 Task: Organize a 2-hour jewelry-making and beading workshop to create custom jewelry pieces.
Action: Mouse pressed left at (424, 165)
Screenshot: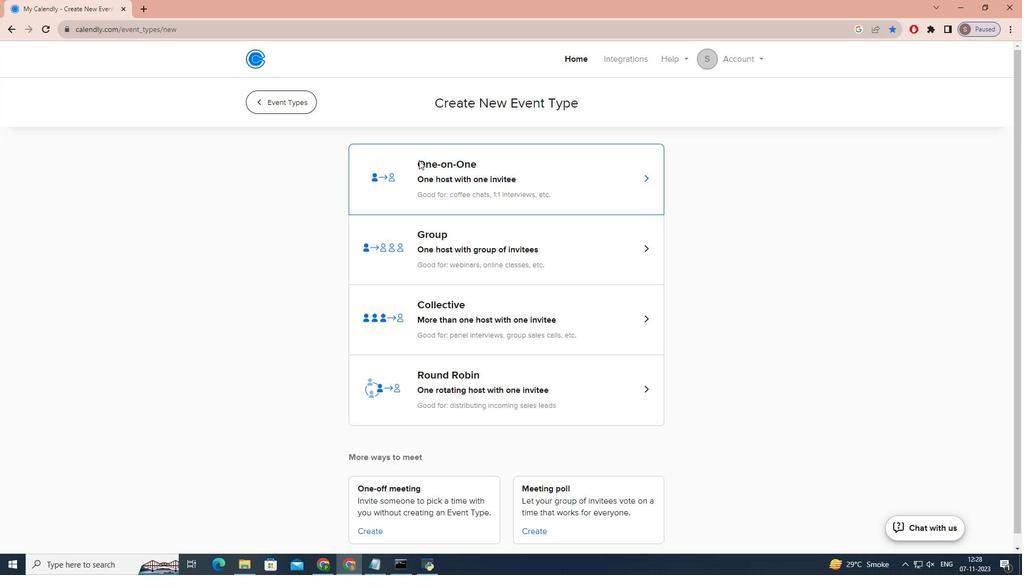 
Action: Key pressed c<Key.caps_lock>USTOM<Key.space><Key.caps_lock>j<Key.caps_lock>EWELRY-<Key.caps_lock>m<Key.caps_lock>AKING<Key.space>AND<Key.space><Key.caps_lock>b<Key.caps_lock>EADING<Key.space><Key.caps_lock>w<Key.caps_lock>ORKSHOP
Screenshot: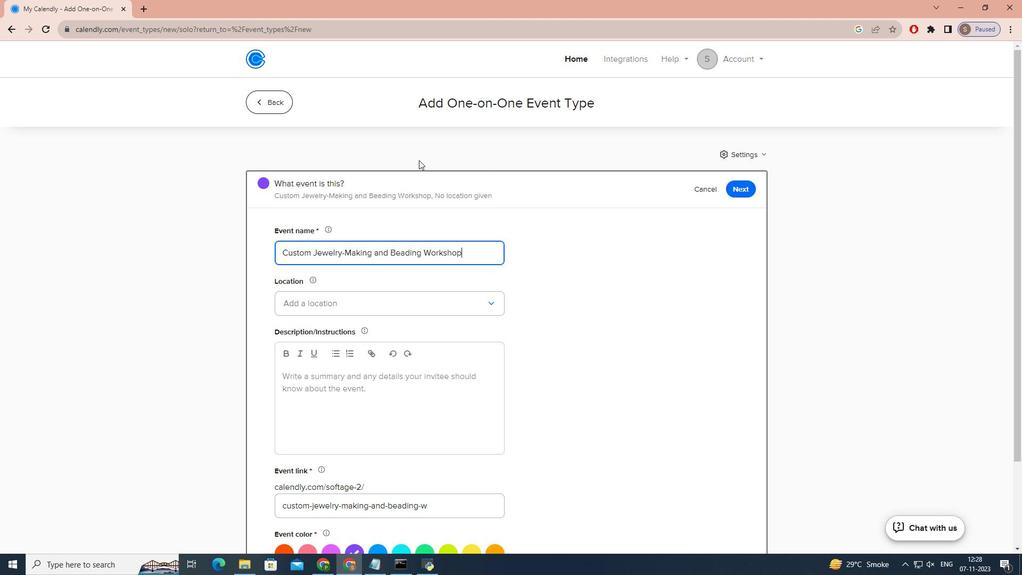 
Action: Mouse moved to (419, 308)
Screenshot: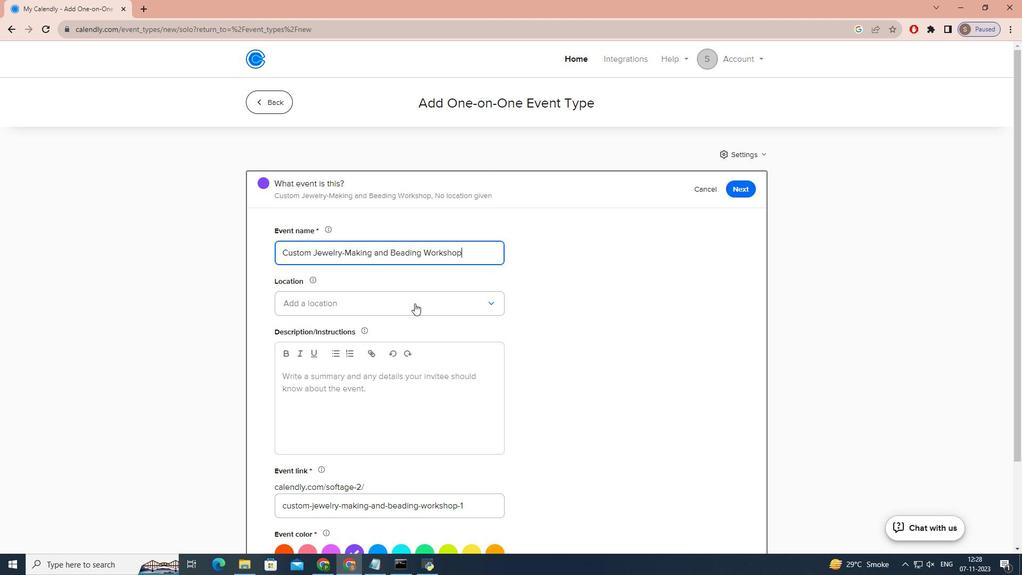 
Action: Mouse pressed left at (419, 308)
Screenshot: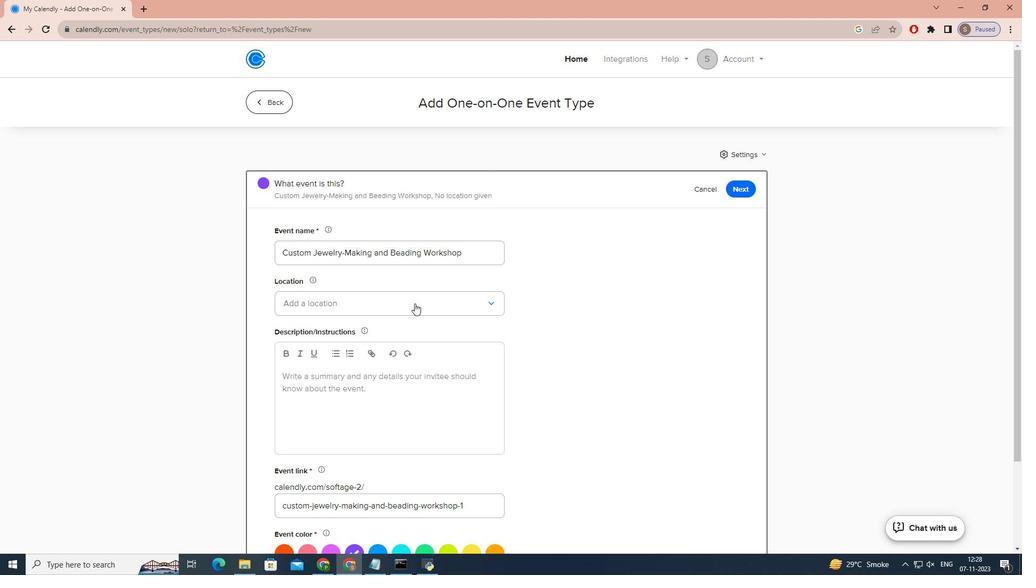 
Action: Mouse moved to (411, 336)
Screenshot: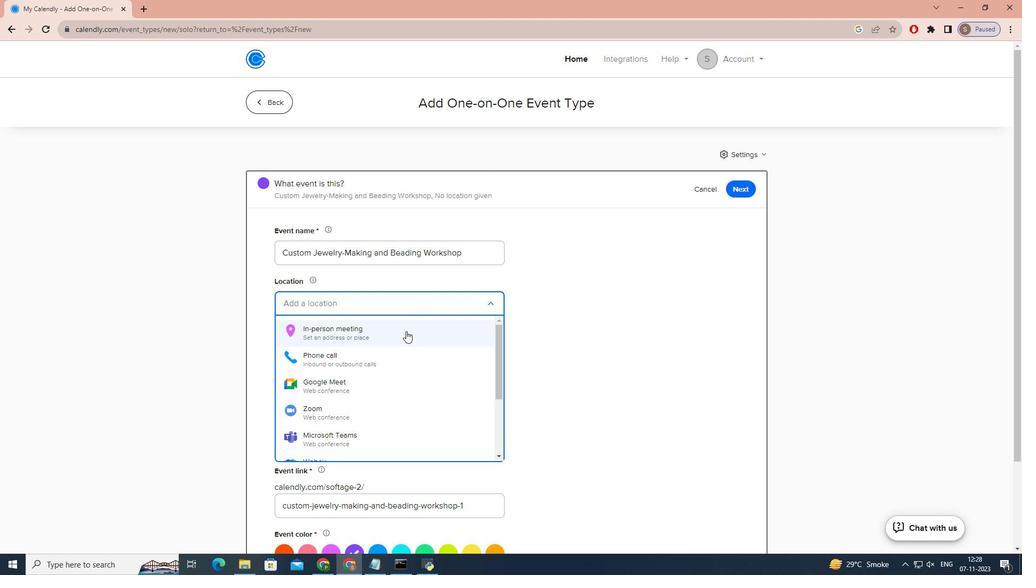 
Action: Mouse pressed left at (411, 336)
Screenshot: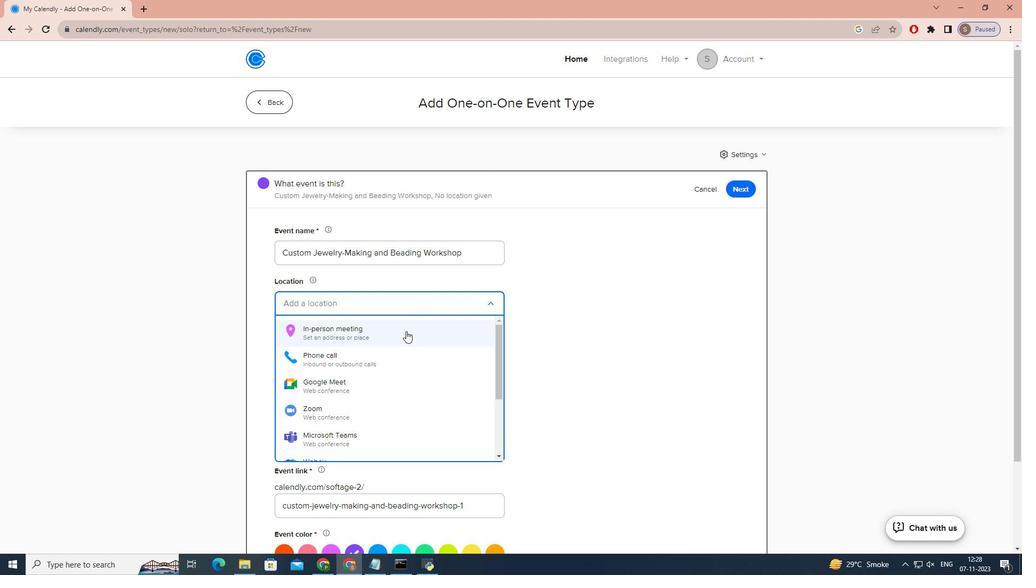 
Action: Mouse moved to (457, 192)
Screenshot: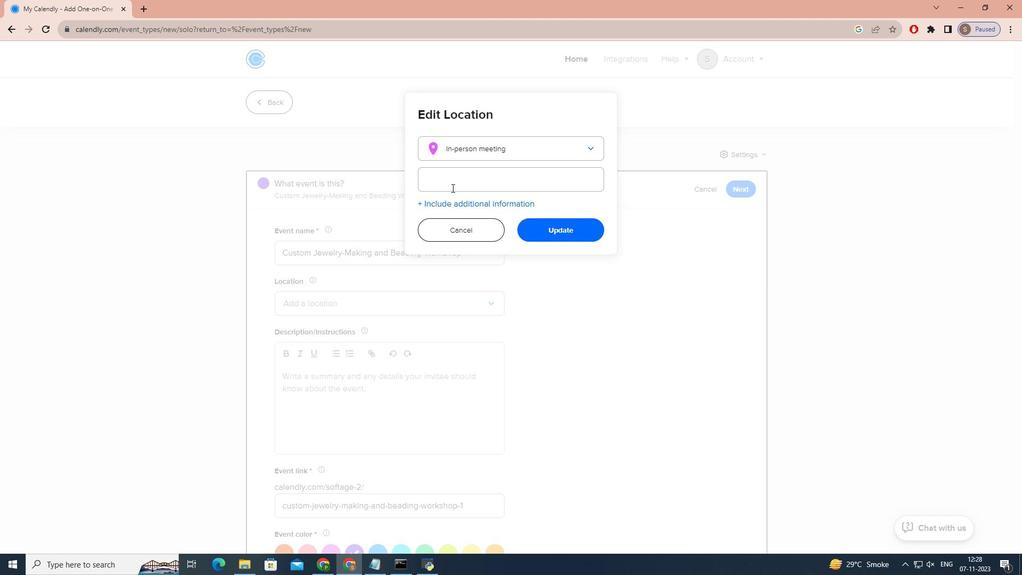 
Action: Mouse pressed left at (457, 192)
Screenshot: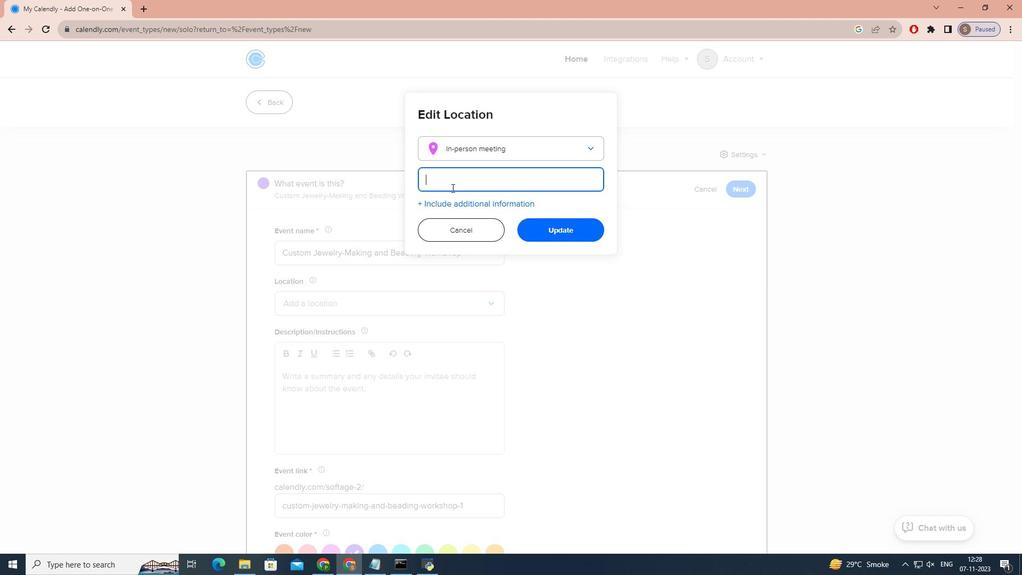 
Action: Key pressed <Key.caps_lock>j<Key.caps_lock>EWELER'S<Key.space><Key.caps_lock>w<Key.caps_lock>ORKSHOP,<Key.space>2110<Key.space><Key.caps_lock>a<Key.caps_lock>TWOOD<Key.space><Key.caps_lock>a<Key.caps_lock>VE.,<Key.space><Key.caps_lock>m<Key.caps_lock>ADISON,<Key.space><Key.caps_lock>w<Key.caps_lock>ISCONSIN,<Key.space>534<Key.backspace>703
Screenshot: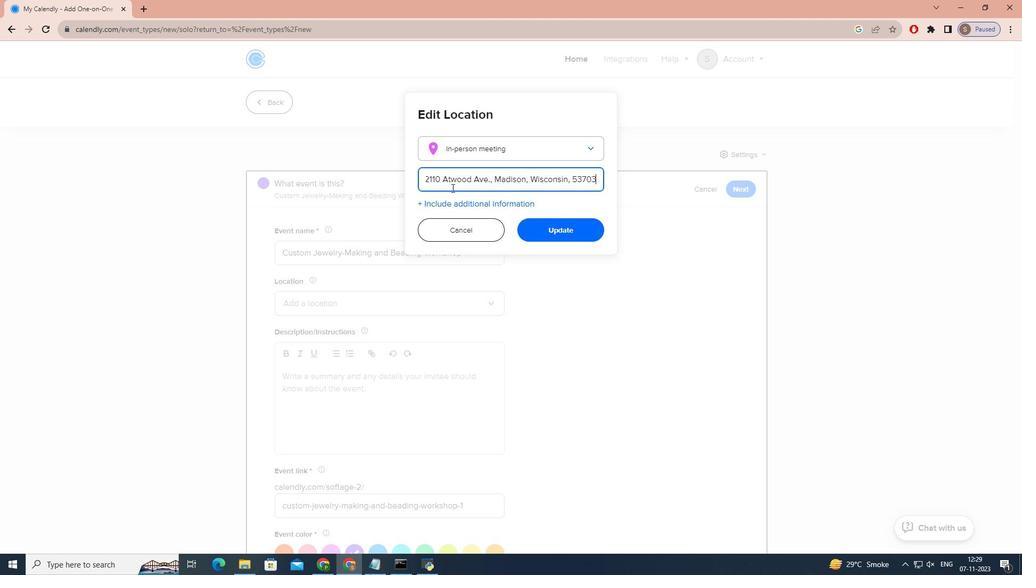 
Action: Mouse moved to (579, 185)
Screenshot: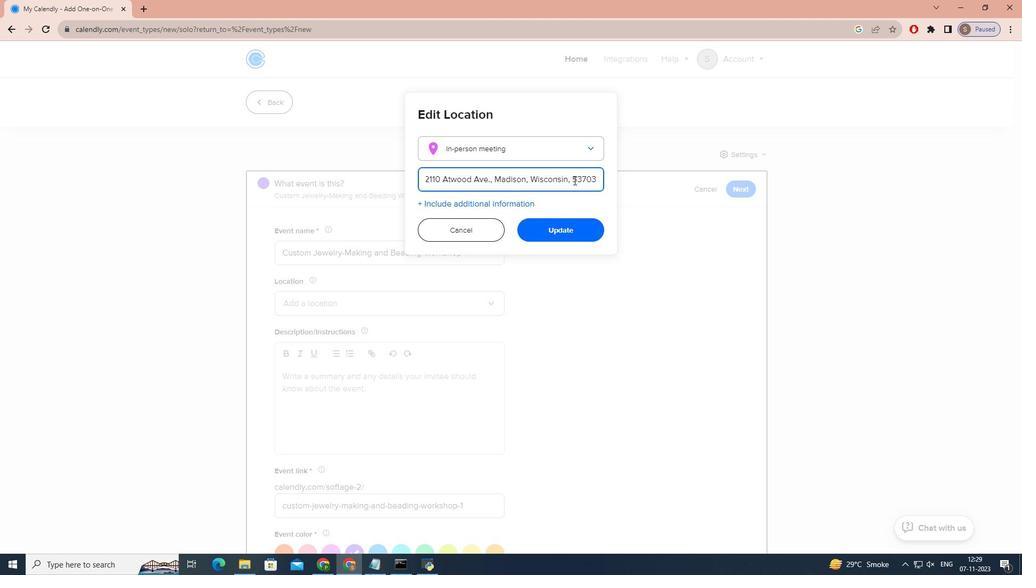 
Action: Mouse pressed left at (579, 185)
Screenshot: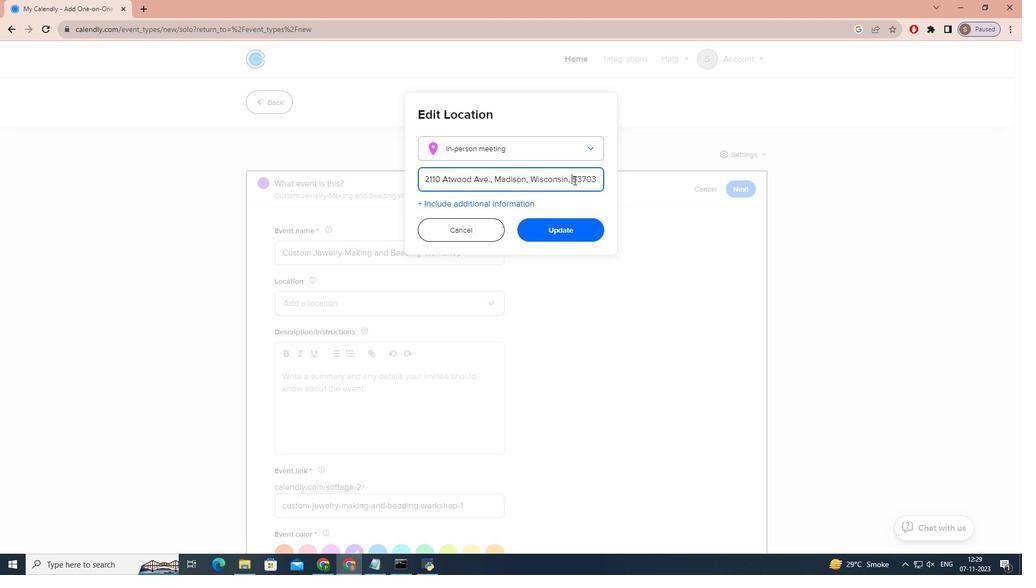 
Action: Mouse moved to (579, 185)
Screenshot: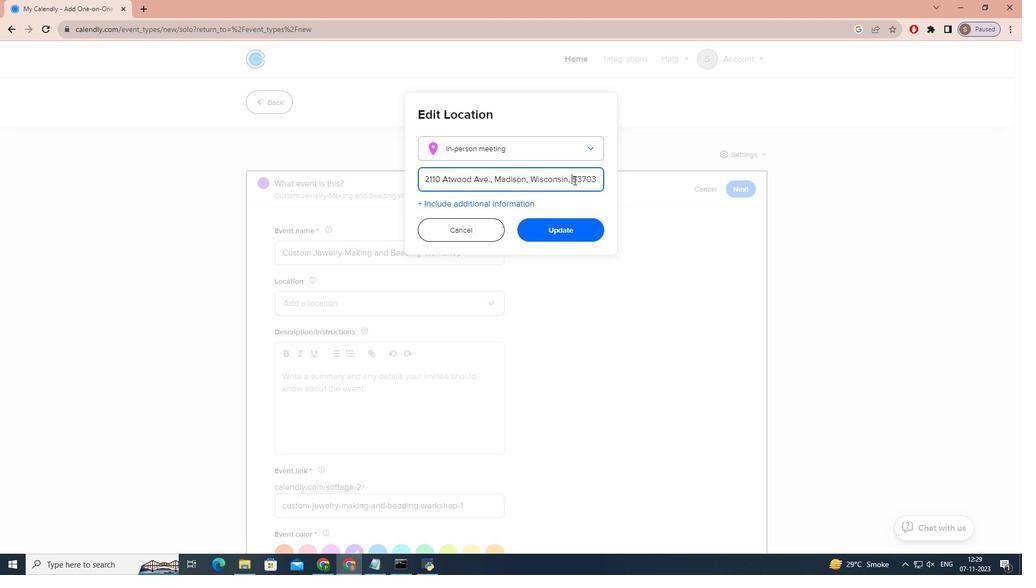 
Action: Key pressed <Key.backspace><Key.backspace><Key.space>-<Key.space>
Screenshot: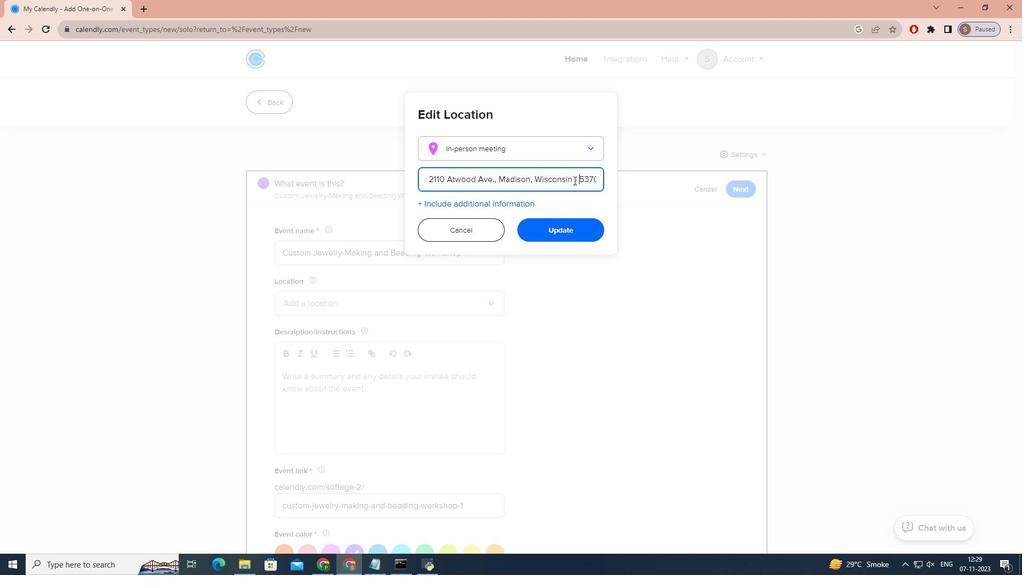 
Action: Mouse moved to (572, 228)
Screenshot: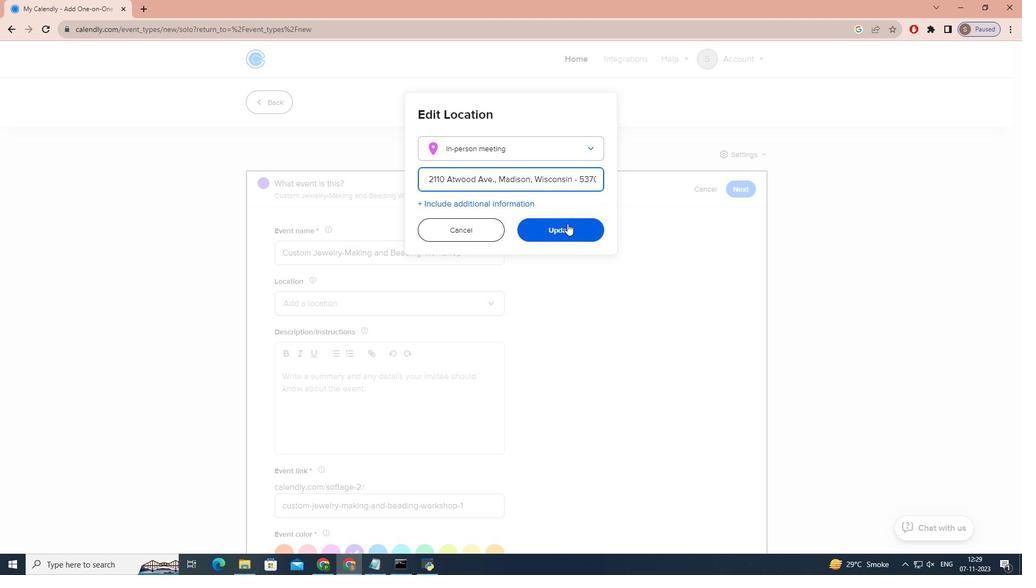 
Action: Mouse pressed left at (572, 228)
Screenshot: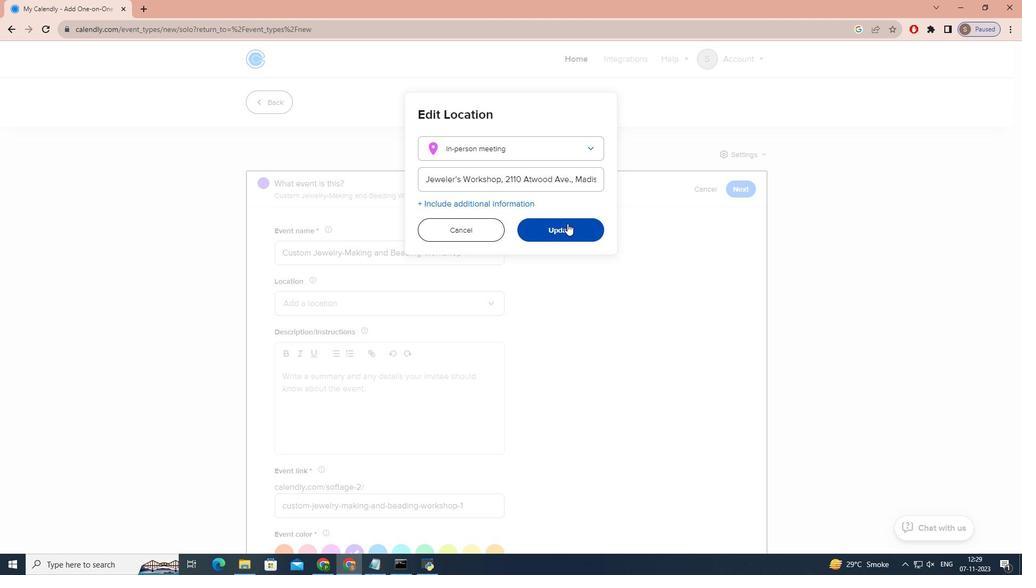 
Action: Mouse moved to (393, 411)
Screenshot: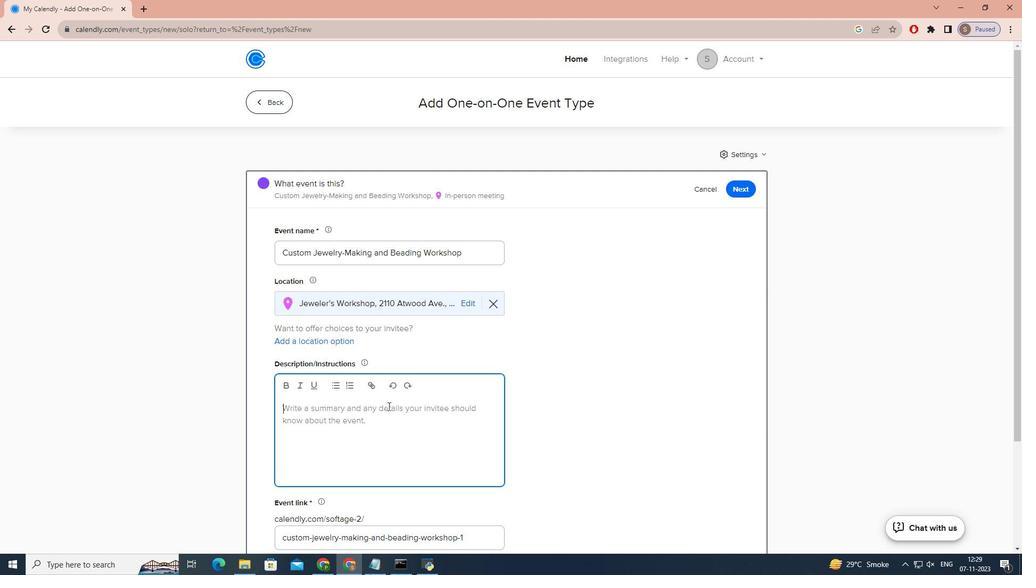 
Action: Mouse pressed left at (393, 411)
Screenshot: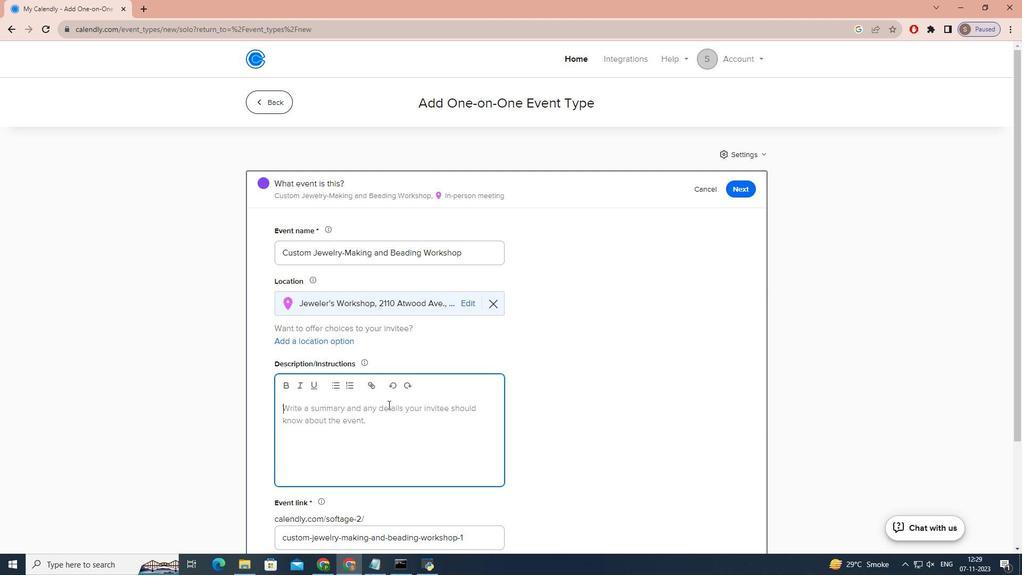 
Action: Mouse moved to (394, 409)
Screenshot: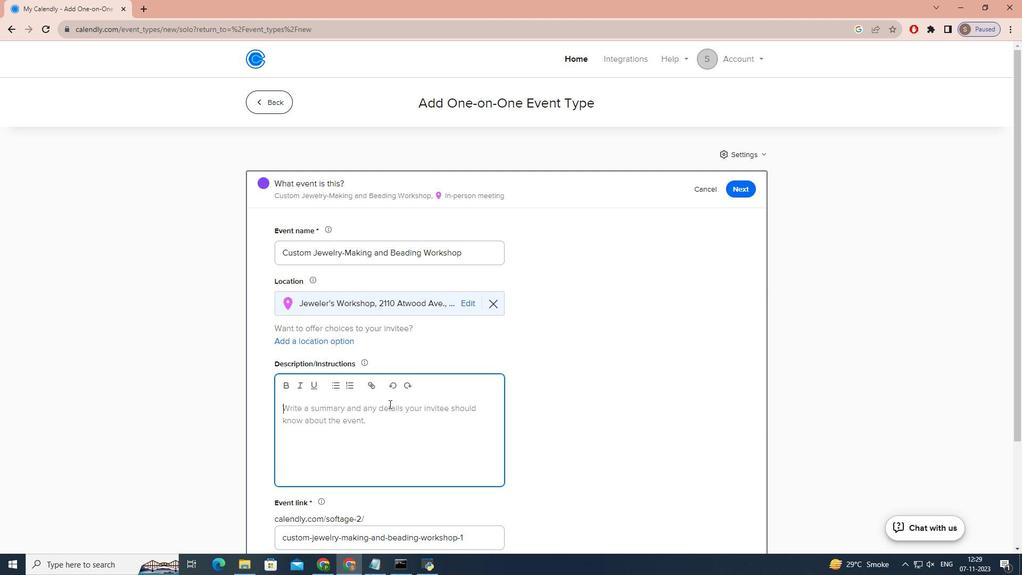 
Action: Key pressed <Key.caps_lock>w<Key.caps_lock>ELCOME<Key.space>TO<Key.space>OUR<Key.space>CREATIVE<Key.space>AND<Key.space>FUN<Key.space>JEWELRY-MAKING<Key.space>AND<Key.space>BEADING<Key.space>WORKSHOP<Key.space>WHERE<Key.space>YOU<Key.space>CAN<Key.space>UNLEASH<Key.space>YOUR<Key.space>INNER<Key.space>ARTIST<Key.space>AND<Key.space>DESIGN<Key.space>YOUR<Key.space>OWN<Key.space>CUSATOM<Key.backspace><Key.backspace><Key.backspace><Key.backspace>TOM<Key.space>JEWELRY<Key.space>PIECES.<Key.space><Key.caps_lock>w<Key.caps_lock>HETHER<Key.space>YOU'RE<Key.space>A<Key.space>BEGGIN<Key.backspace><Key.backspace><Key.backspace>INNER<Key.space>OR<Key.space>HAVE<Key.space>SOME<Key.space>EXPERIENCE<Key.space>WITH<Key.space>JEWELRY<Key.space>MAKING,<Key.space>THIS<Key.space>WORKSHOP<Key.space>IS<Key.space>SUITABLE<Key.space>FOR<Key.space>ALL<Key.space>SKILL<Key.space>LEVELS.<Key.space><Key.caps_lock><Key.caps_lock><Key.caps_lock>o<Key.caps_lock>UR<Key.space><Key.caps_lock>e<Key.caps_lock><Key.backspace>EXPR<Key.backspace>ERT<Key.space>INSTRUCTOR<Key.space>WILL<Key.space>F<Key.backspace>GUIDE<Key.space>YOU<Key.space>THROUGH<Key.space>THE<Key.space>PROCESS,<Key.space>PROVIDING<Key.space>STEP-BY-STEP<Key.space>INSTRUCTIONS<Key.space>AND<Key.space>HELPFUL<Key.space>TIPS.<Key.space><Key.enter><Key.caps_lock>t<Key.caps_lock>HIS<Key.space>IS<Key.space>A<Key.space>FANTASTIC<Key.space>OPPORTUNITY<Key.space>TO<Key.space>MAKE<Key.space>PERSONALIZED<Key.space>GISTS<Key.space>FOR<Key.space>YOURSELF<Key.space>OR<Key.space>YOUR<Key.space>LOVED<Key.space>ONES.
Screenshot: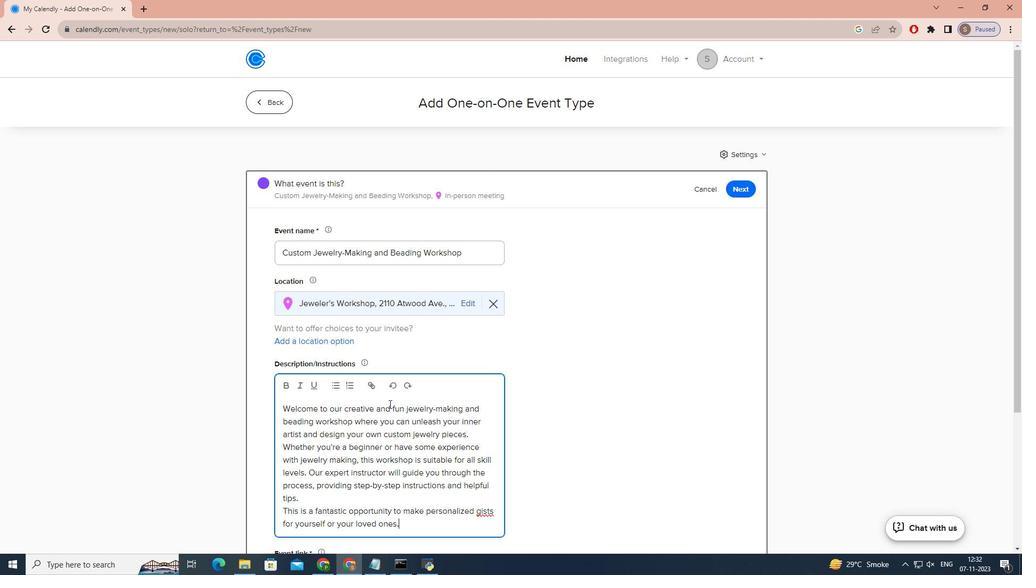
Action: Mouse moved to (490, 519)
Screenshot: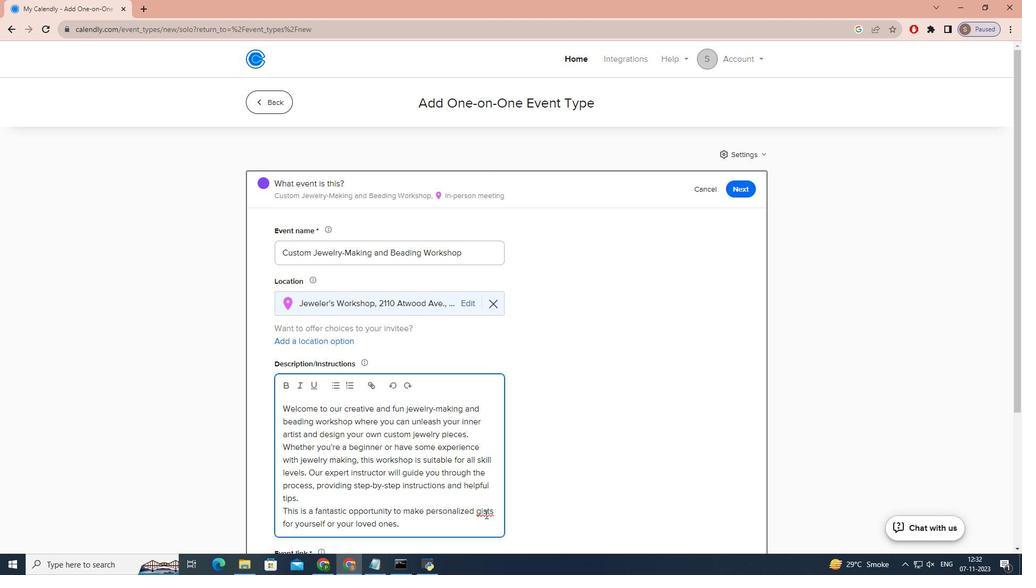 
Action: Mouse pressed left at (490, 519)
Screenshot: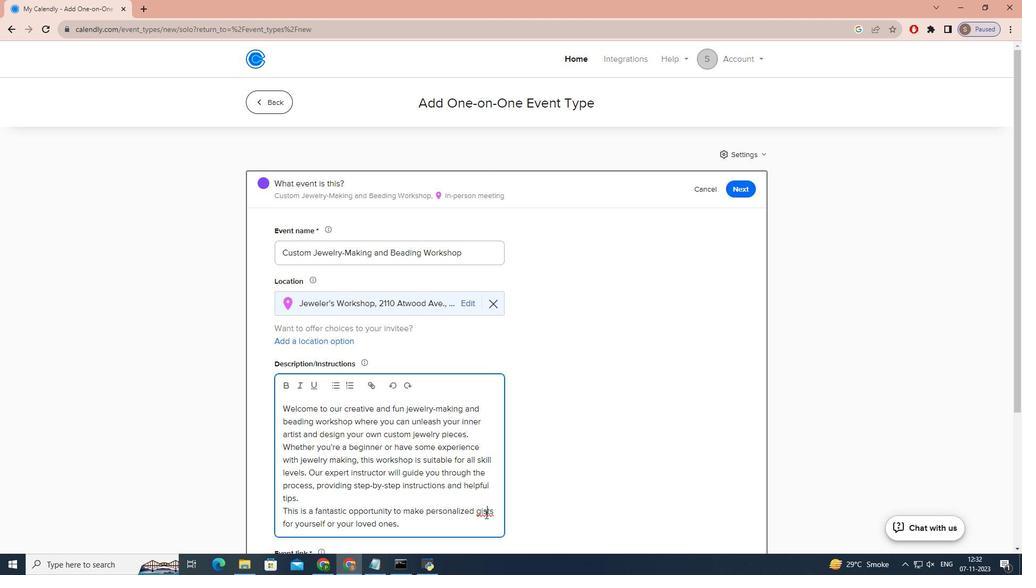 
Action: Mouse moved to (490, 522)
Screenshot: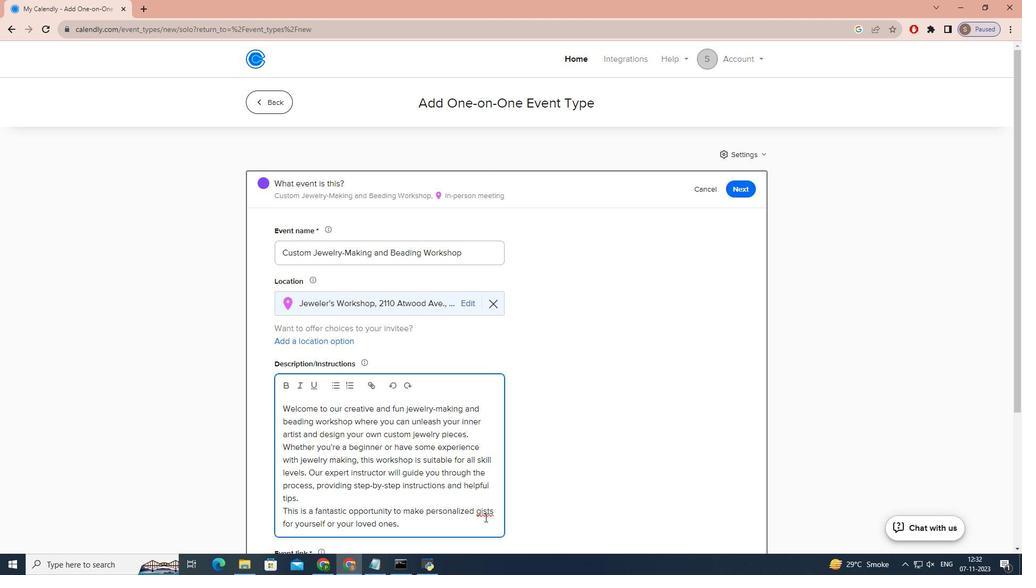 
Action: Key pressed <Key.backspace>F
Screenshot: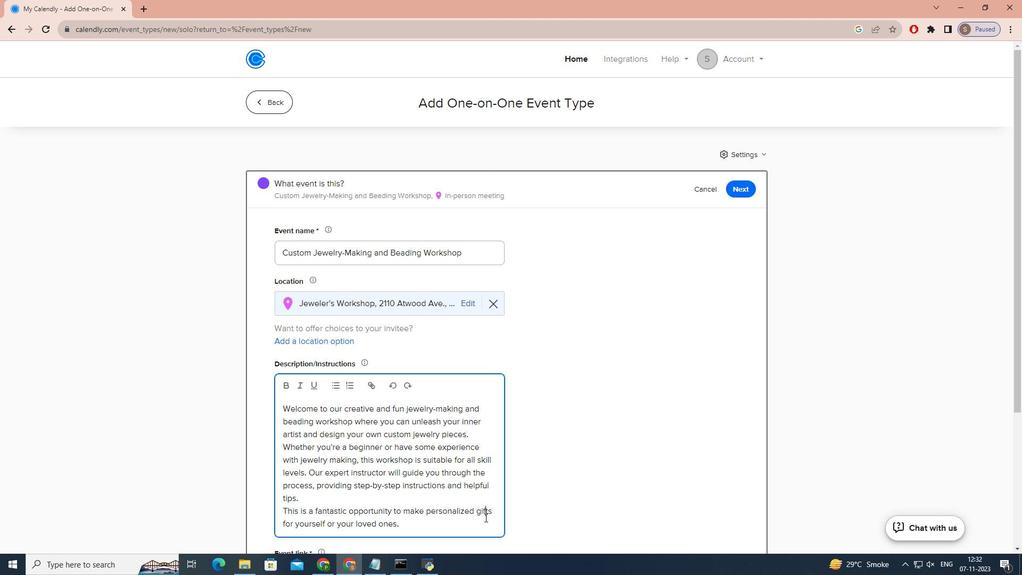 
Action: Mouse moved to (452, 484)
Screenshot: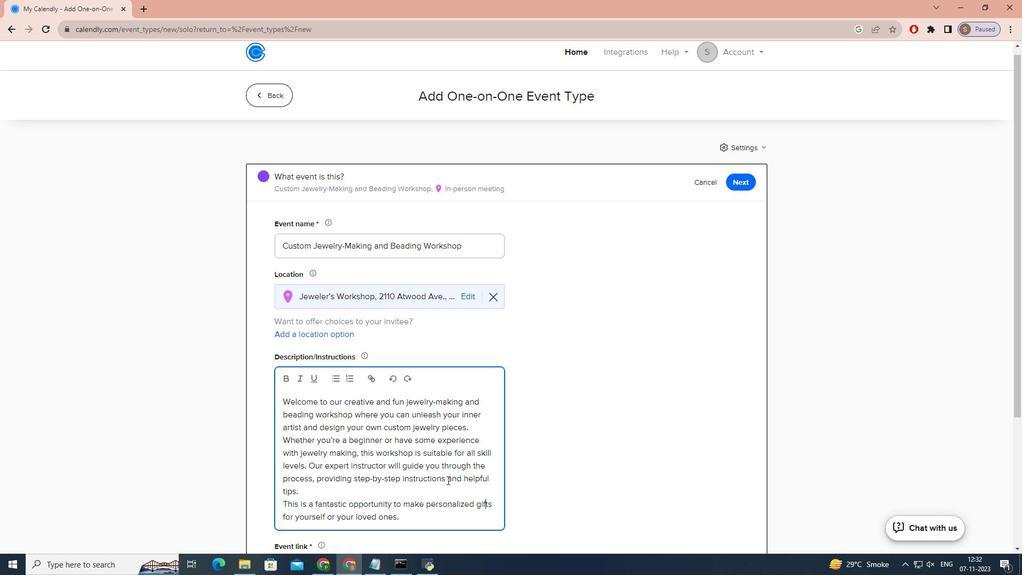 
Action: Mouse scrolled (452, 484) with delta (0, 0)
Screenshot: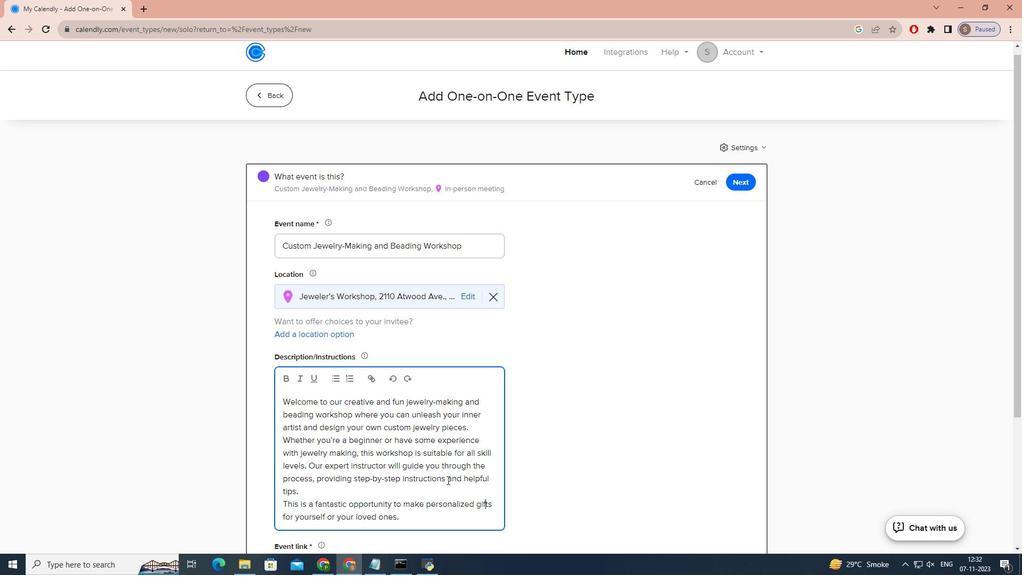 
Action: Mouse moved to (452, 485)
Screenshot: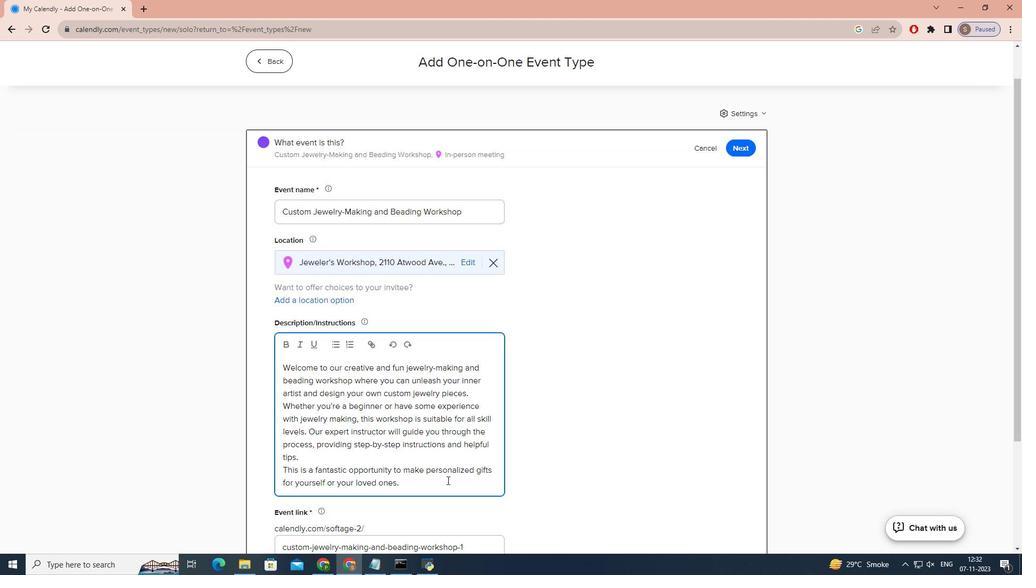 
Action: Mouse scrolled (452, 484) with delta (0, 0)
Screenshot: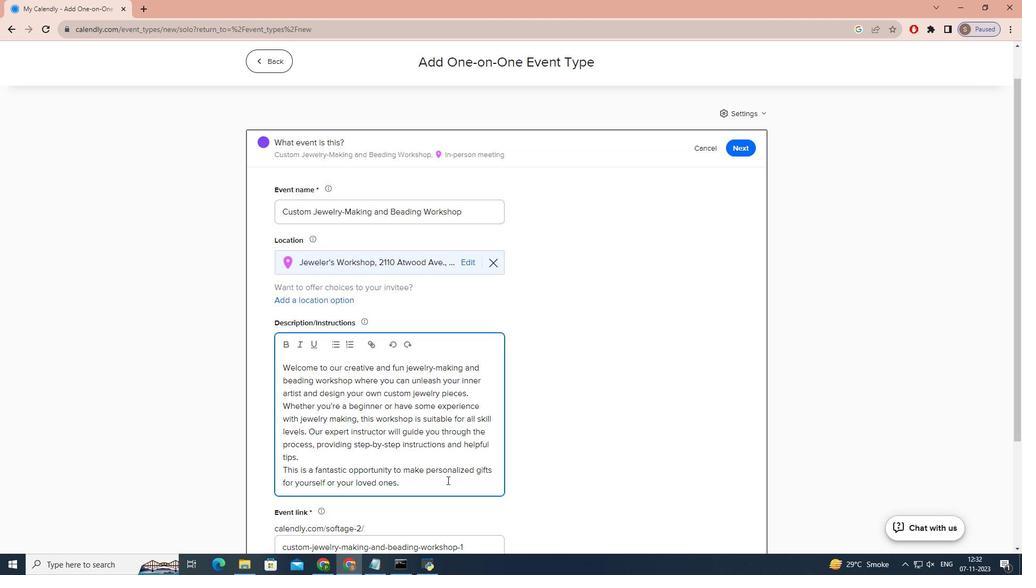 
Action: Mouse scrolled (452, 484) with delta (0, 0)
Screenshot: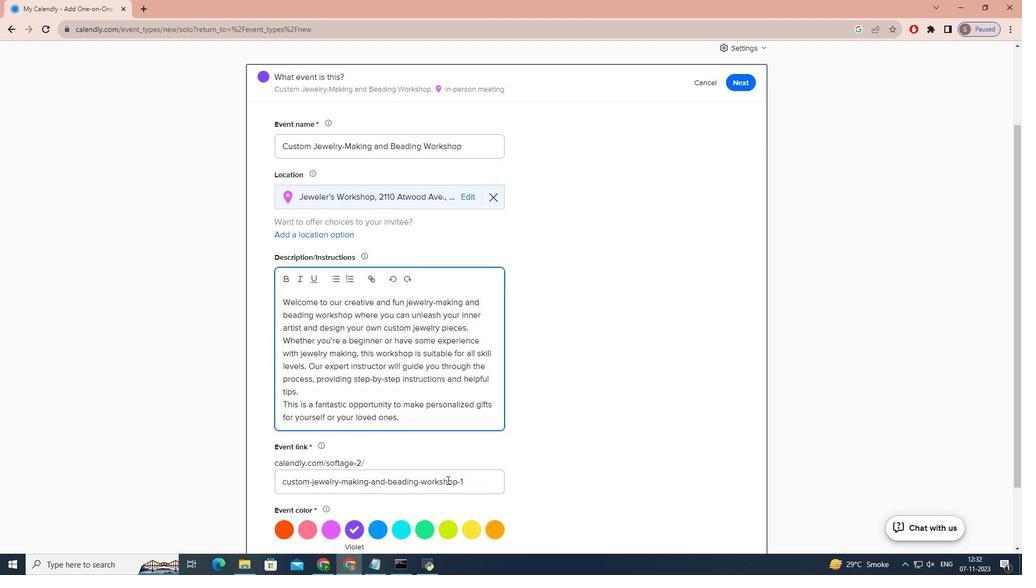 
Action: Mouse moved to (432, 487)
Screenshot: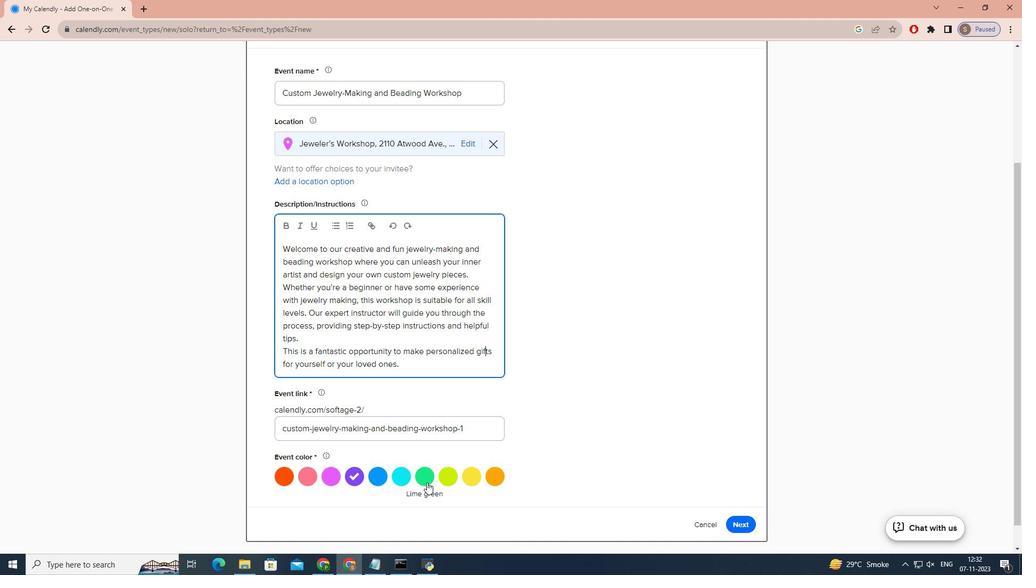 
Action: Mouse pressed left at (432, 487)
Screenshot: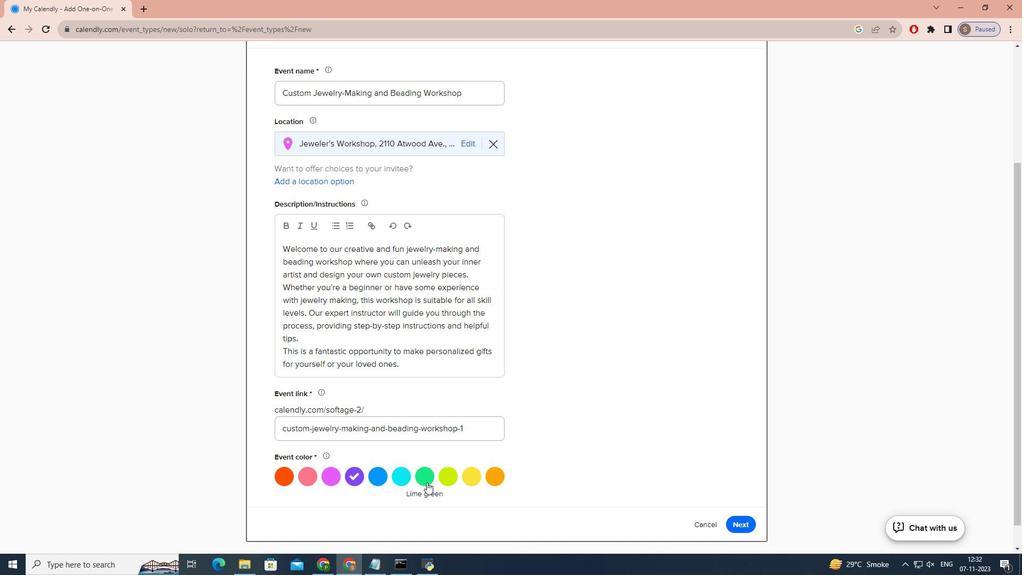 
Action: Mouse moved to (744, 530)
Screenshot: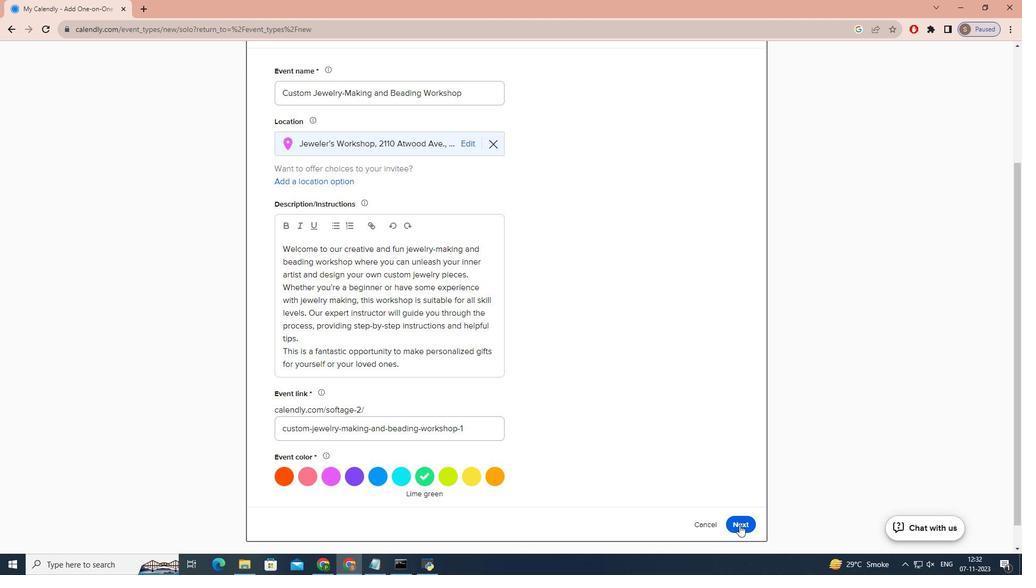 
Action: Mouse pressed left at (744, 530)
Screenshot: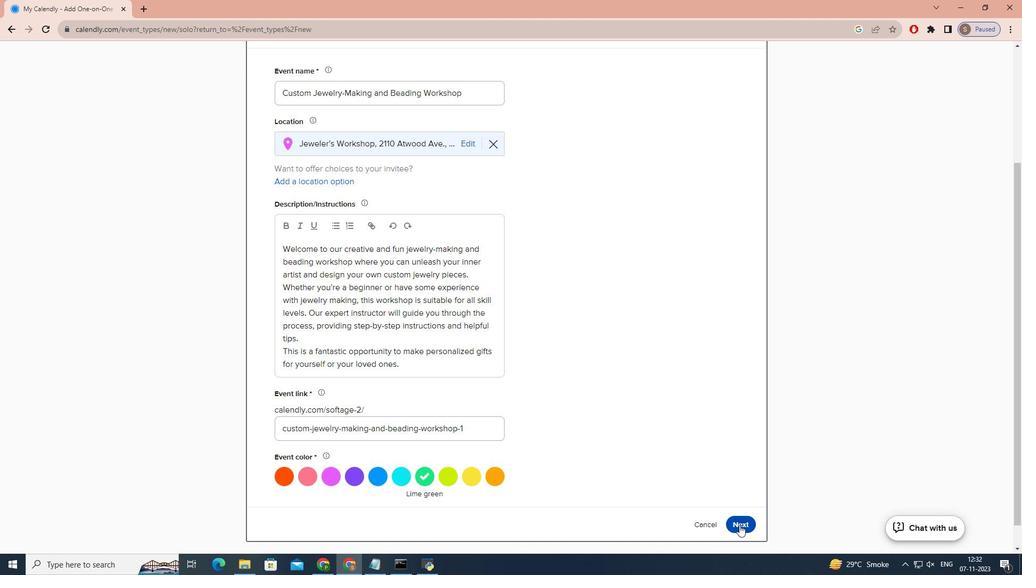 
Action: Mouse moved to (427, 288)
Screenshot: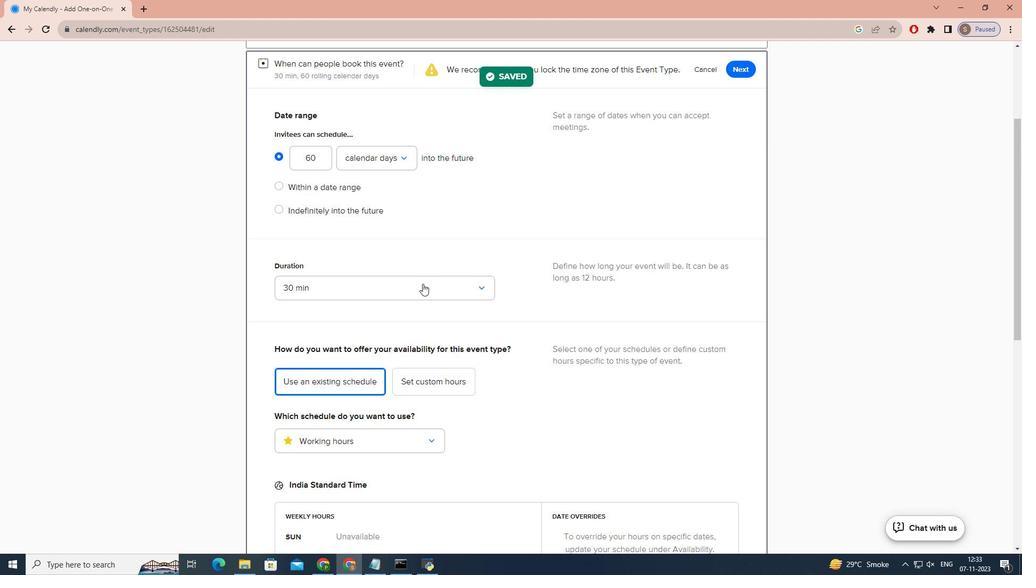 
Action: Mouse pressed left at (427, 288)
Screenshot: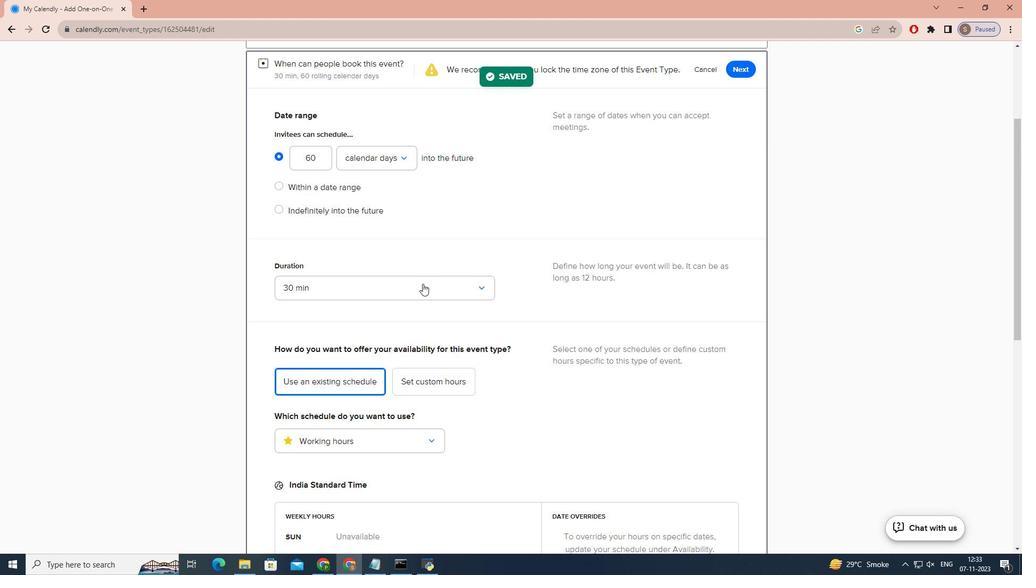 
Action: Mouse moved to (395, 400)
Screenshot: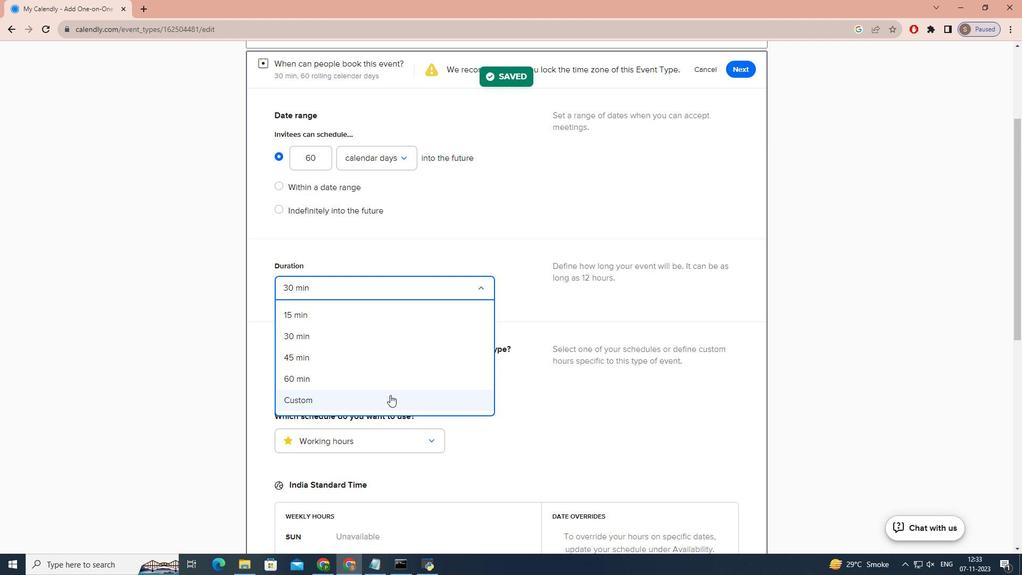 
Action: Mouse pressed left at (395, 400)
Screenshot: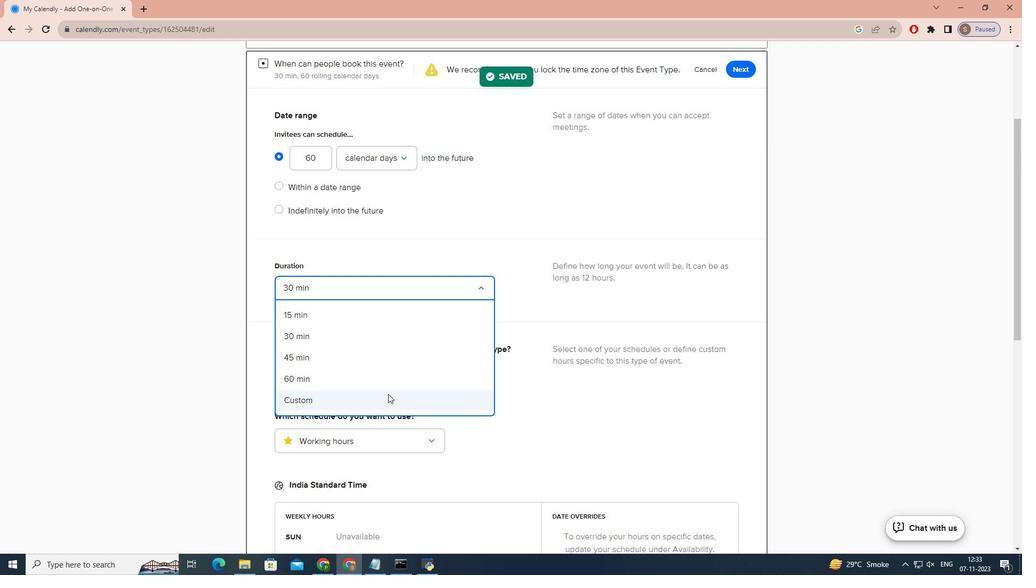 
Action: Mouse moved to (362, 318)
Screenshot: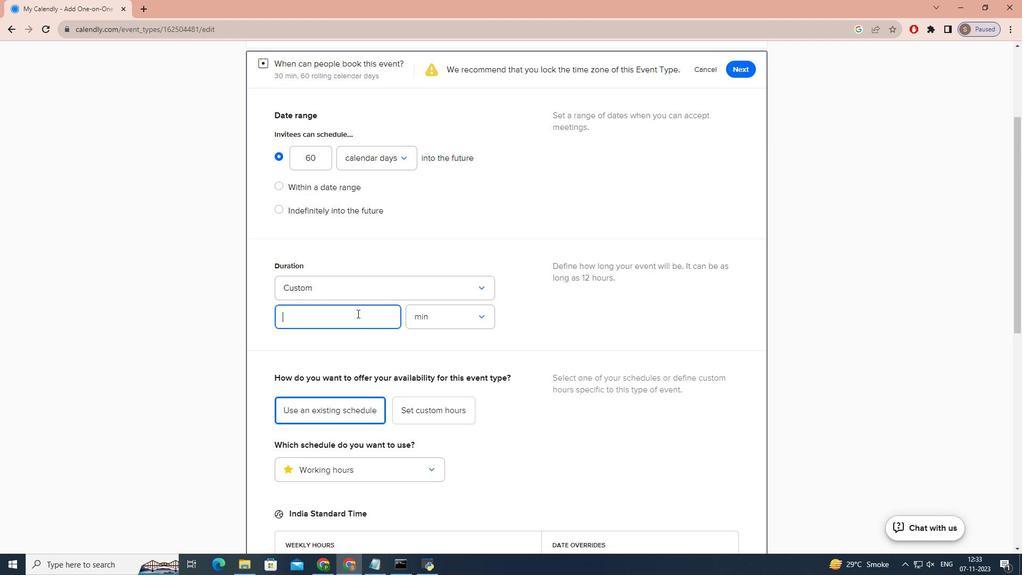 
Action: Key pressed 2
Screenshot: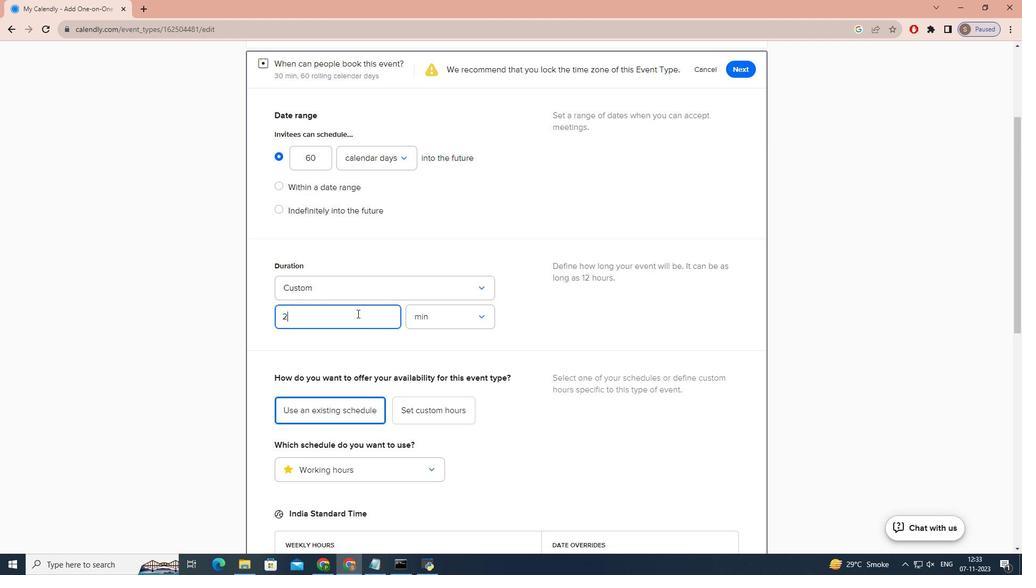 
Action: Mouse moved to (426, 322)
Screenshot: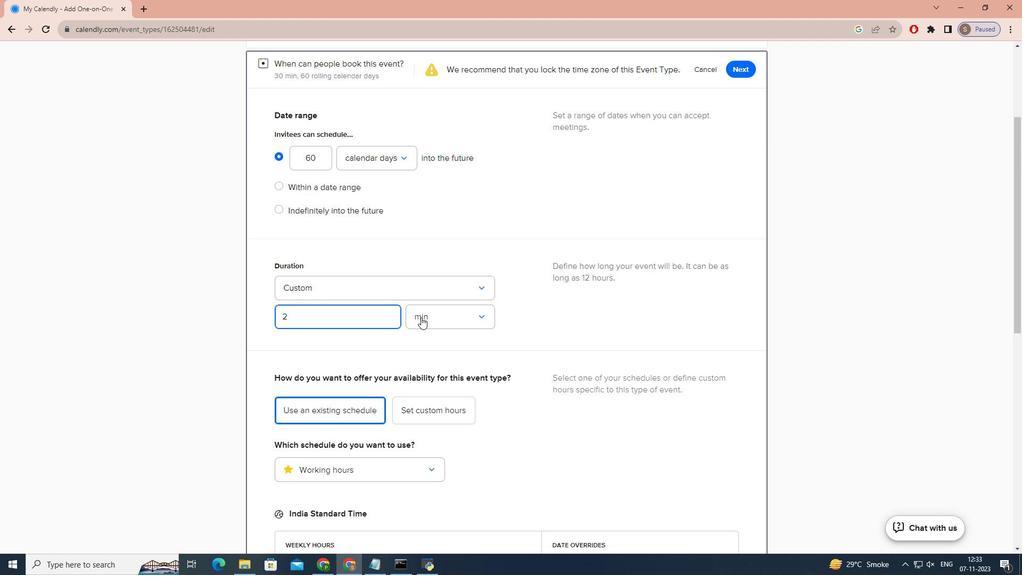
Action: Mouse pressed left at (426, 322)
Screenshot: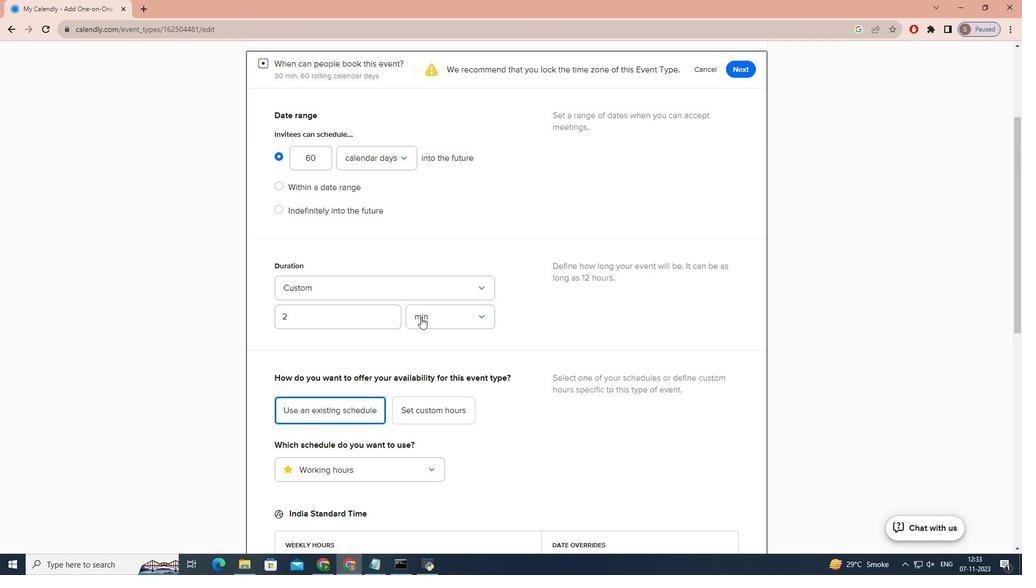 
Action: Mouse moved to (429, 368)
Screenshot: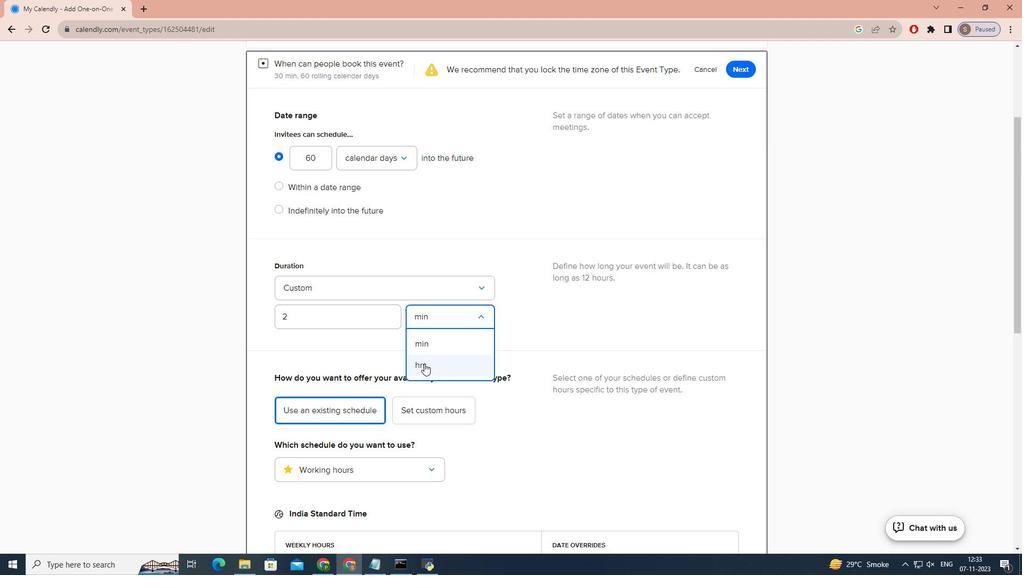 
Action: Mouse pressed left at (429, 368)
Screenshot: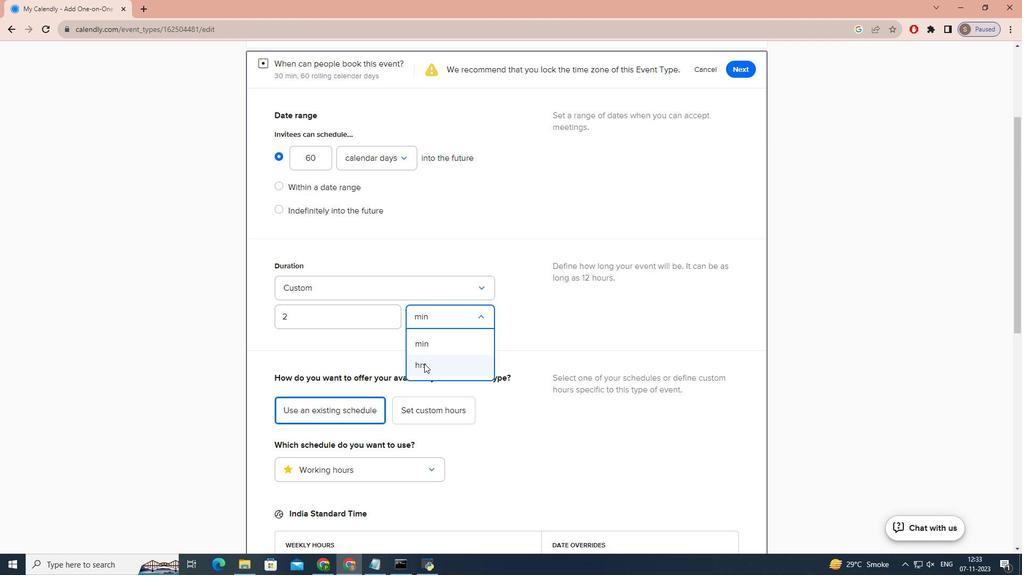 
Action: Mouse moved to (616, 291)
Screenshot: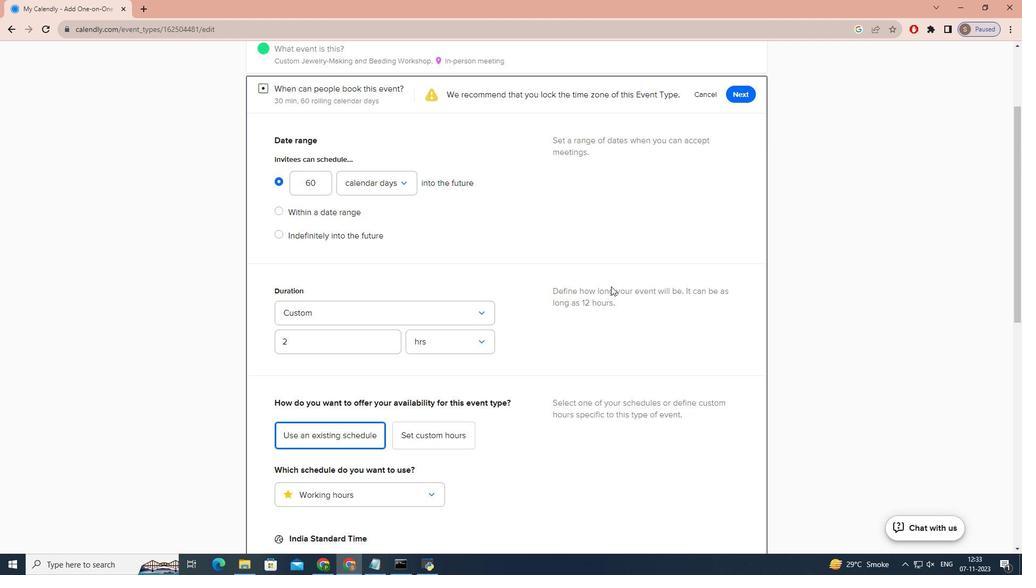 
Action: Mouse scrolled (616, 291) with delta (0, 0)
Screenshot: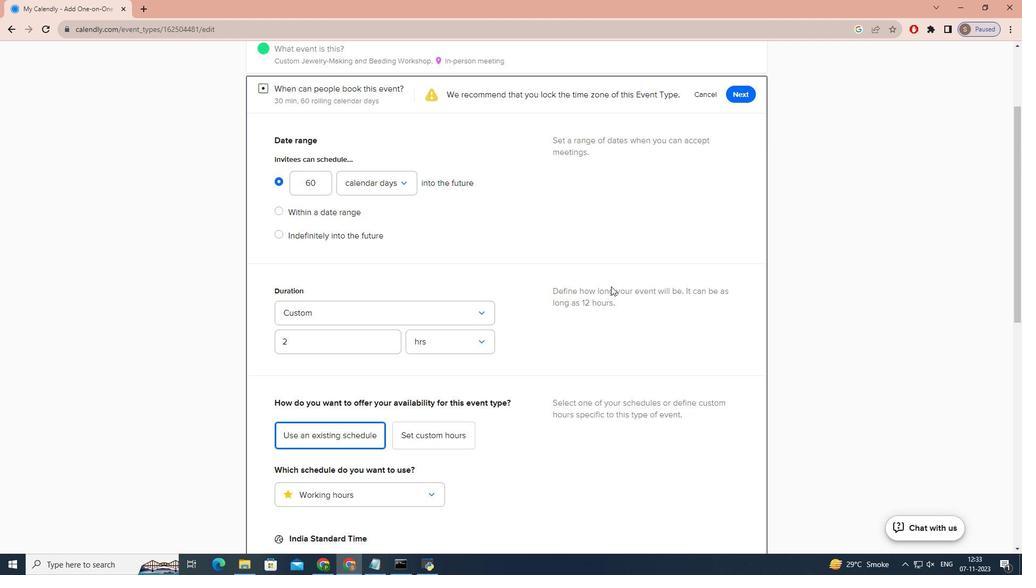 
Action: Mouse scrolled (616, 291) with delta (0, 0)
Screenshot: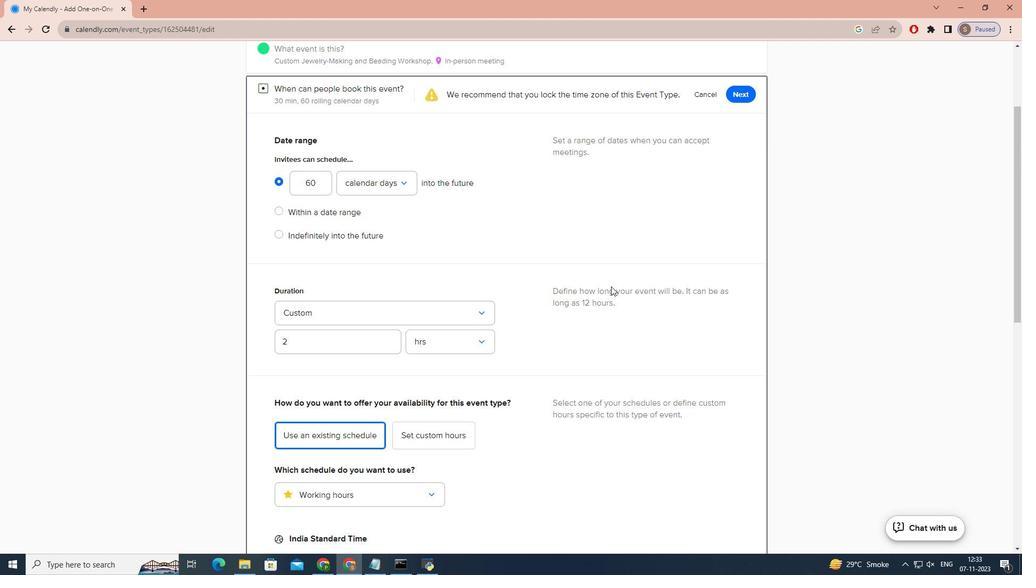 
Action: Mouse scrolled (616, 291) with delta (0, 0)
Screenshot: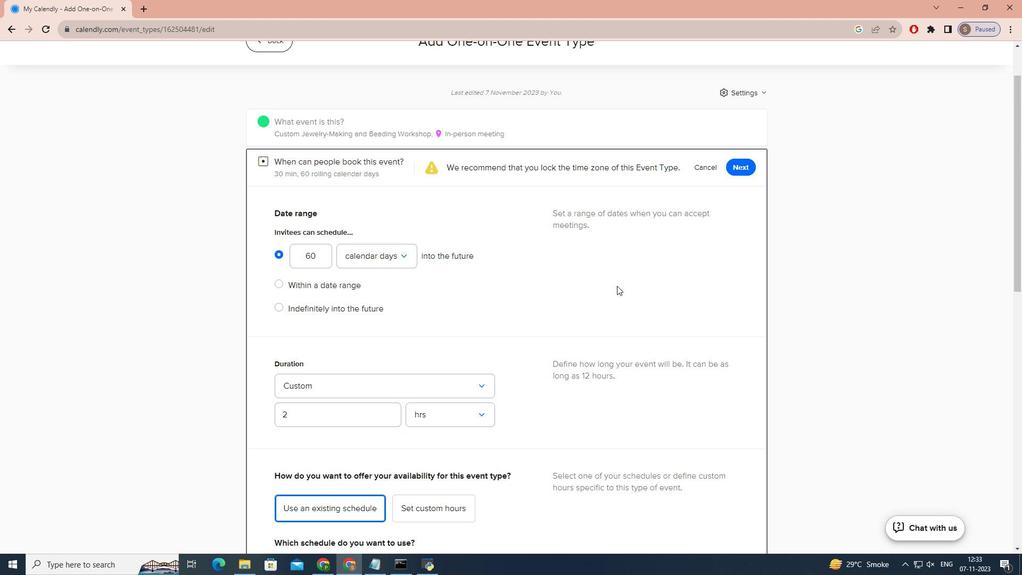 
Action: Mouse moved to (753, 235)
Screenshot: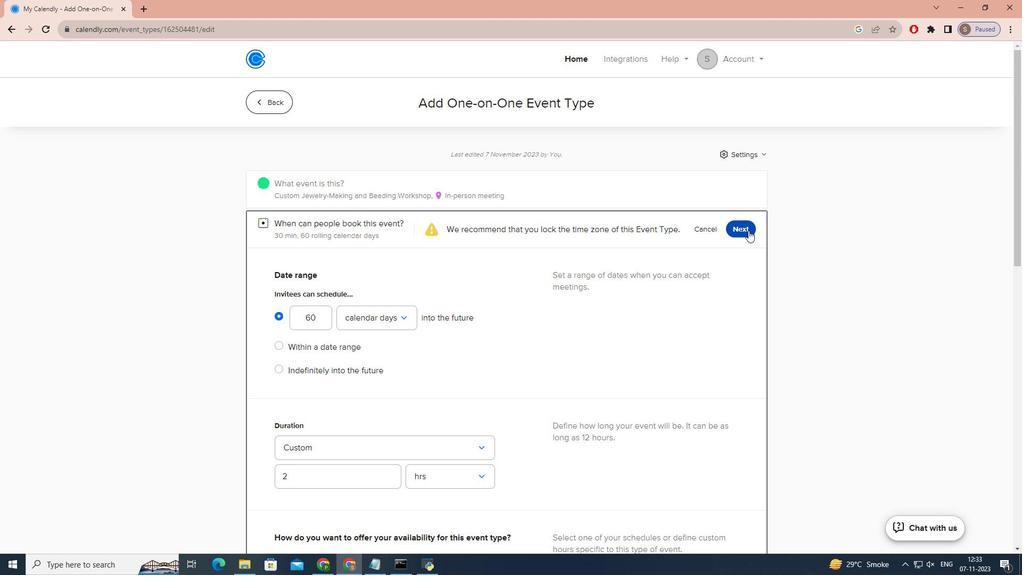
Action: Mouse pressed left at (753, 235)
Screenshot: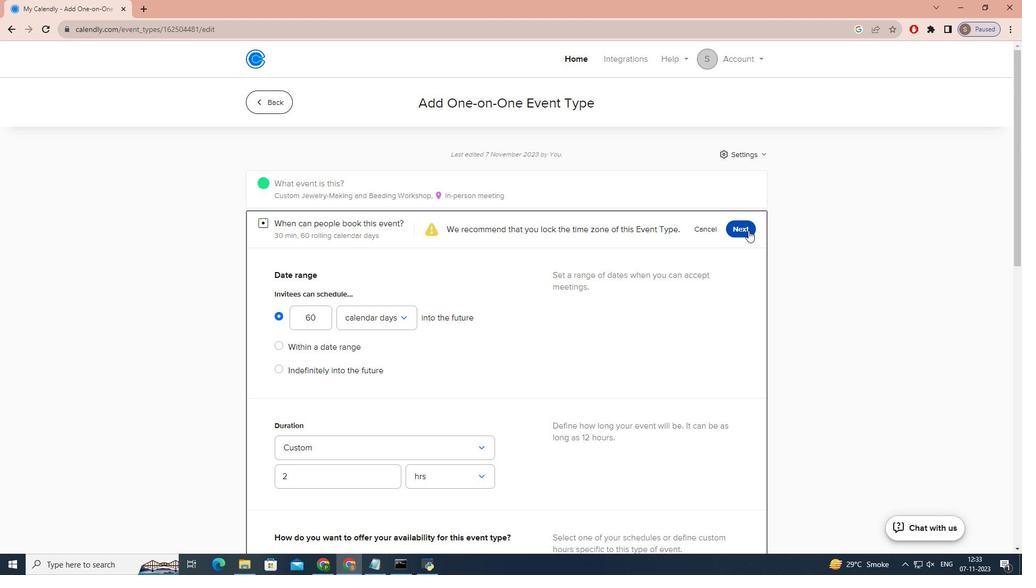 
